Task: Add a dependency to the task Implement a new cloud-based vendor management system for a company , the existing task  Develop a new online tool for online course evaluations in the project BellTech
Action: Mouse moved to (564, 381)
Screenshot: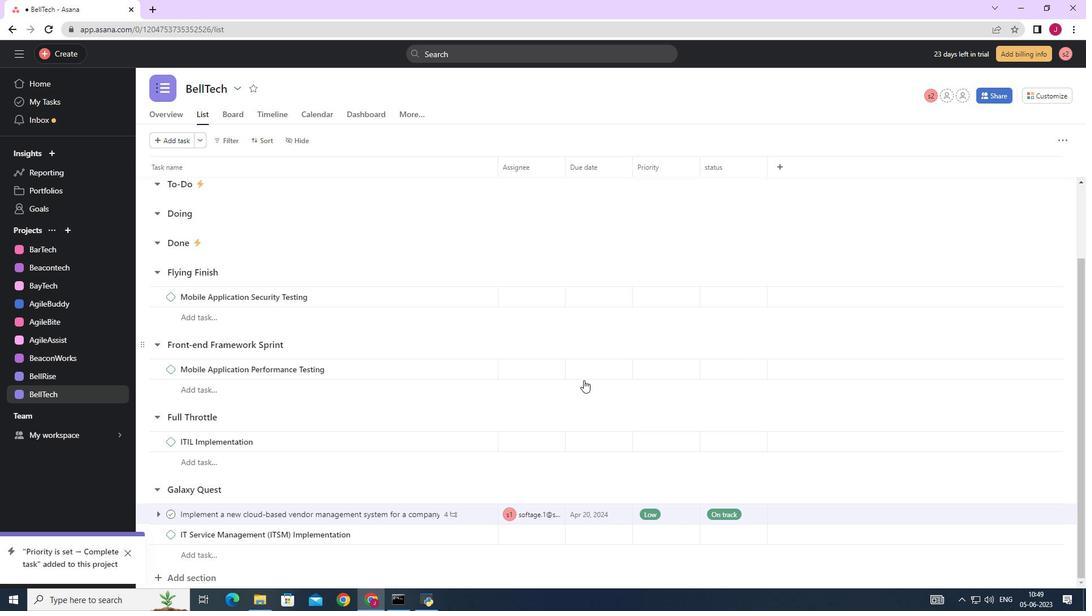 
Action: Mouse scrolled (564, 380) with delta (0, 0)
Screenshot: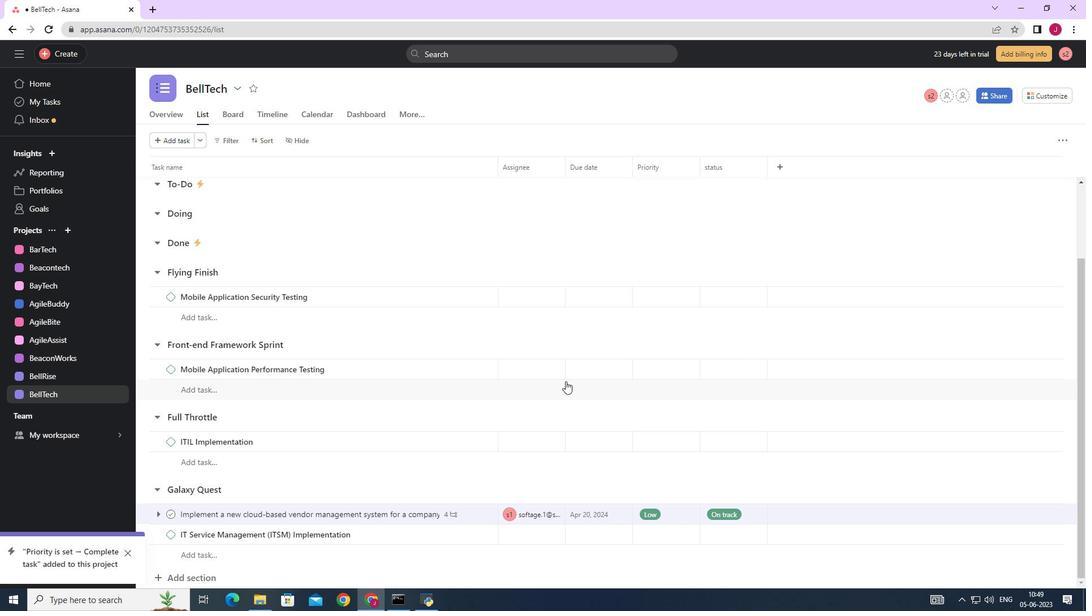
Action: Mouse scrolled (564, 380) with delta (0, 0)
Screenshot: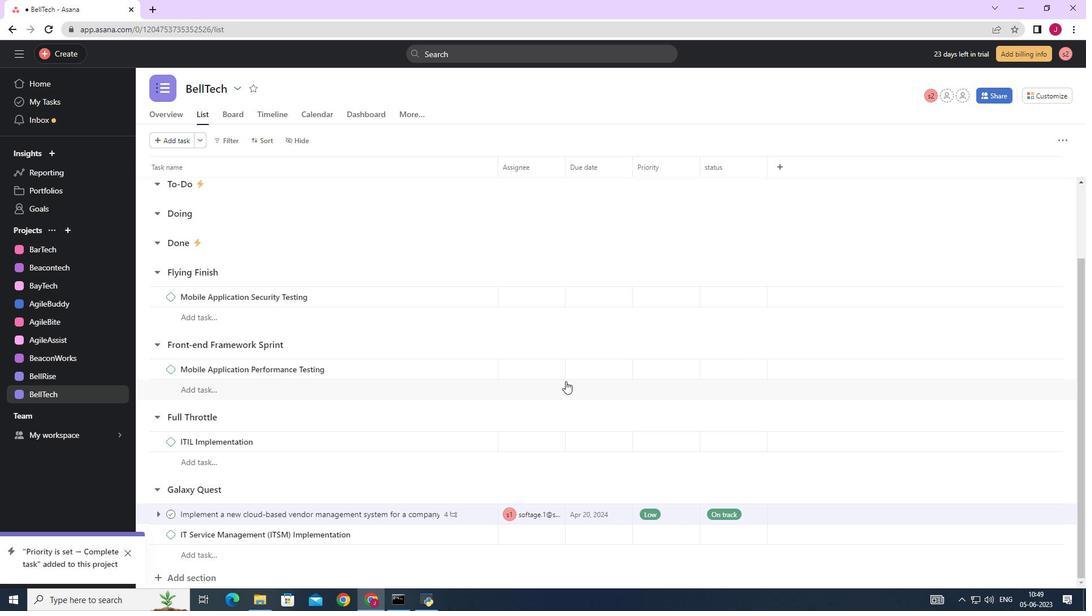 
Action: Mouse scrolled (564, 380) with delta (0, 0)
Screenshot: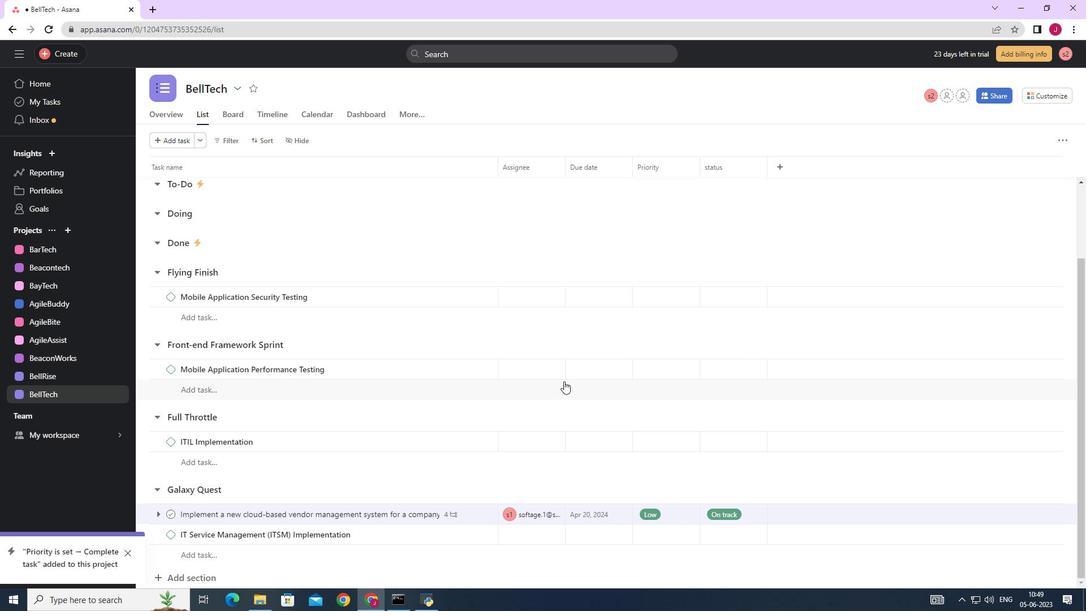 
Action: Mouse scrolled (564, 380) with delta (0, 0)
Screenshot: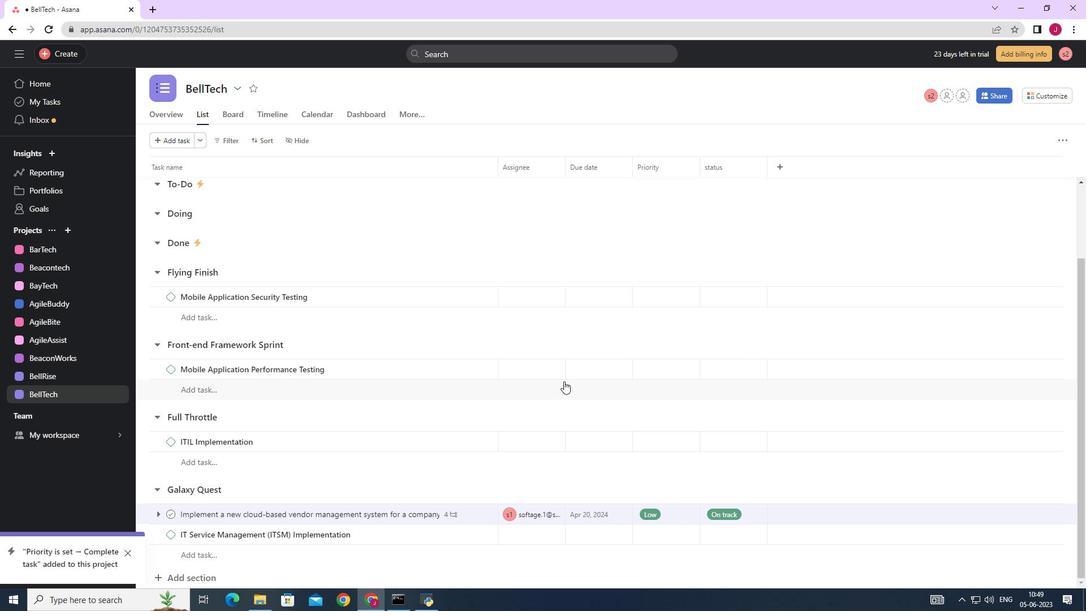 
Action: Mouse moved to (594, 372)
Screenshot: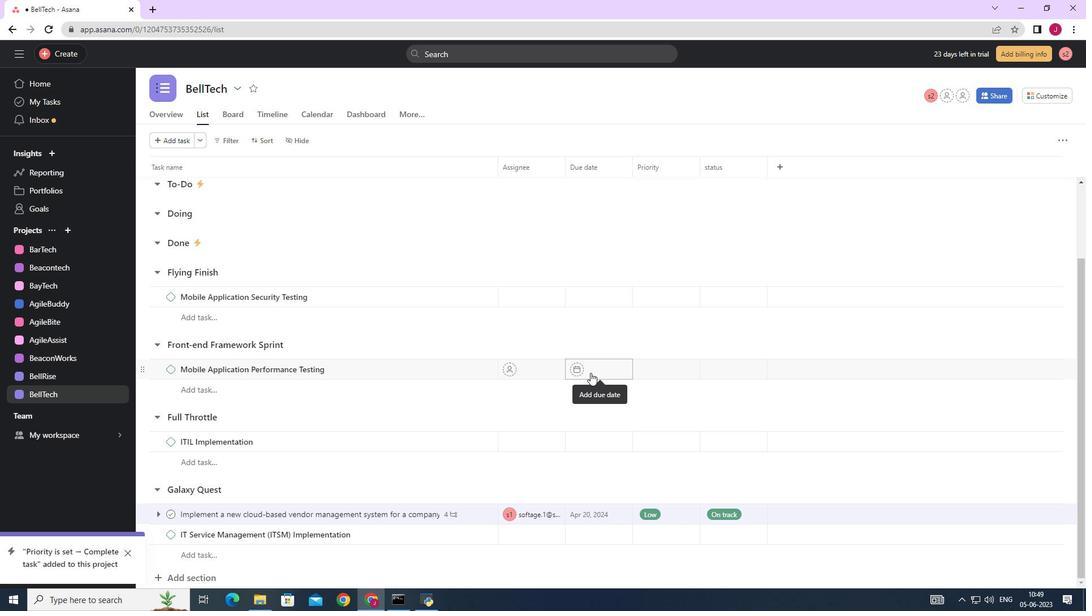 
Action: Mouse scrolled (594, 372) with delta (0, 0)
Screenshot: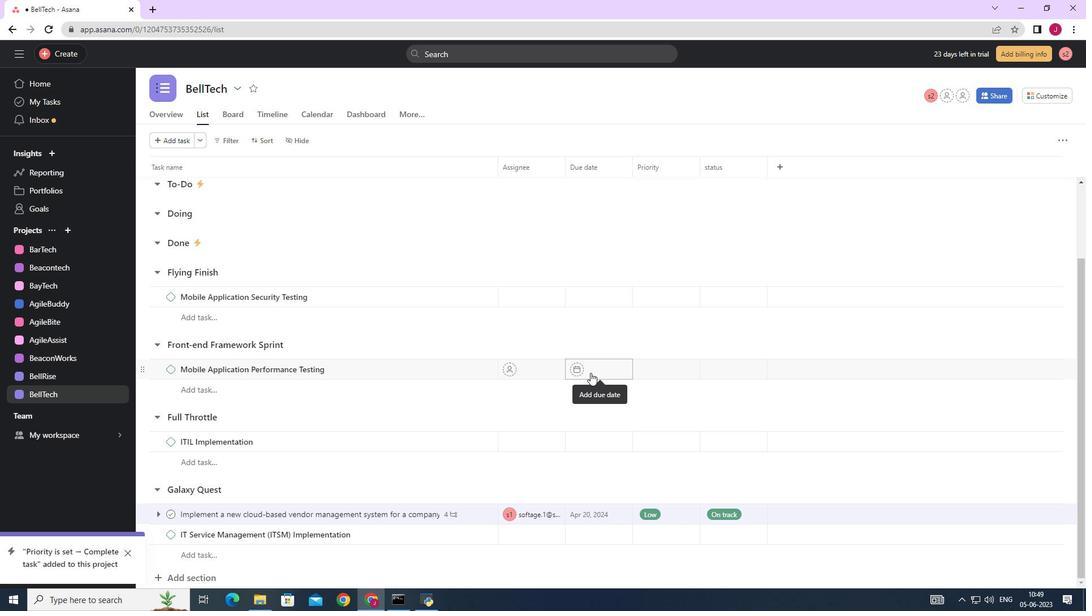 
Action: Mouse moved to (593, 374)
Screenshot: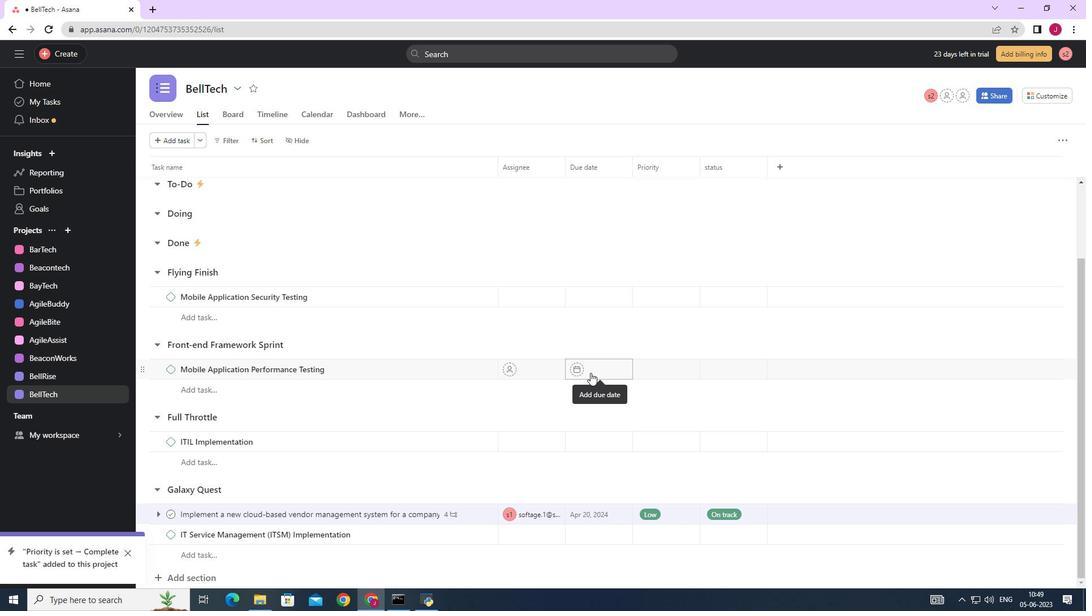 
Action: Mouse scrolled (593, 374) with delta (0, 0)
Screenshot: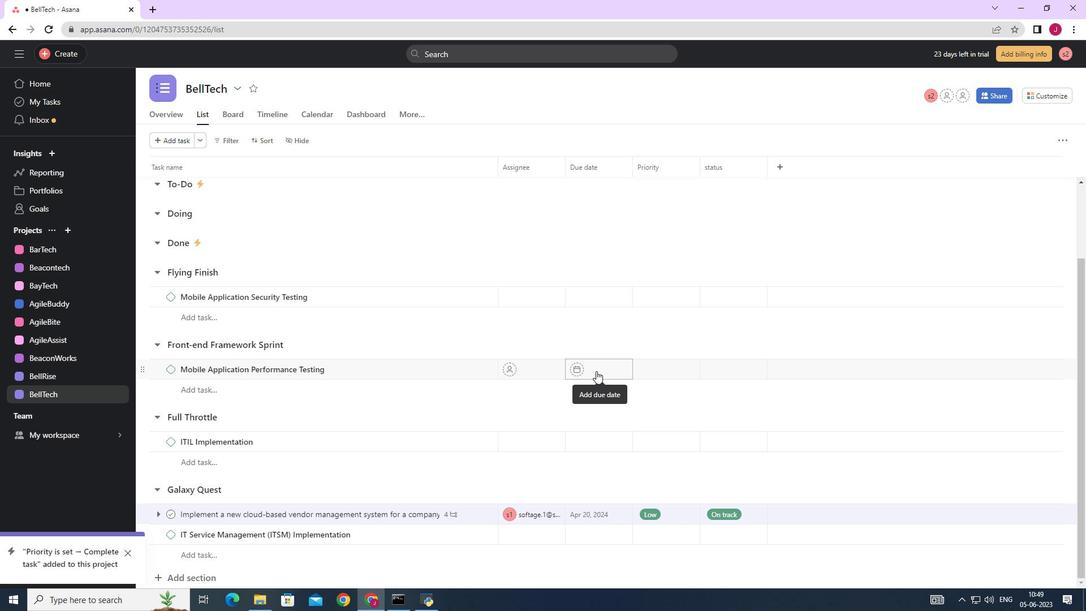 
Action: Mouse moved to (480, 516)
Screenshot: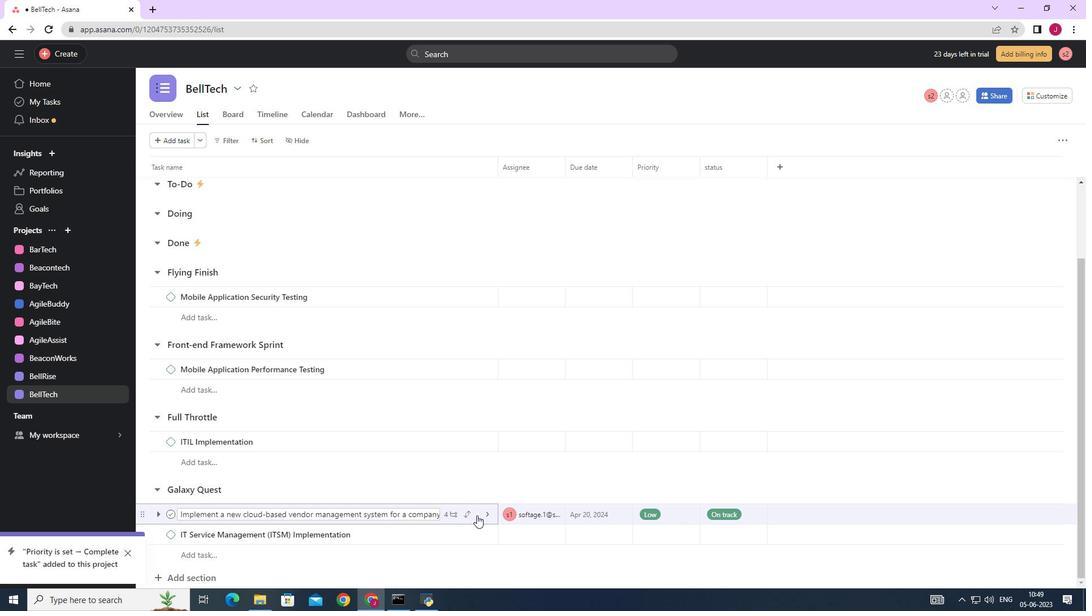 
Action: Mouse pressed left at (480, 516)
Screenshot: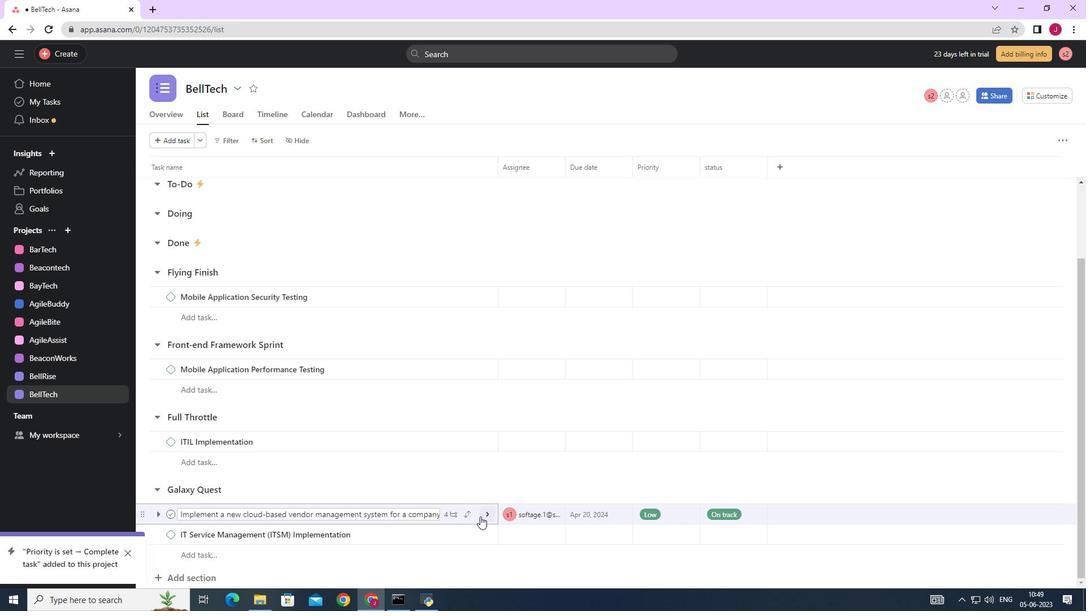 
Action: Mouse moved to (821, 307)
Screenshot: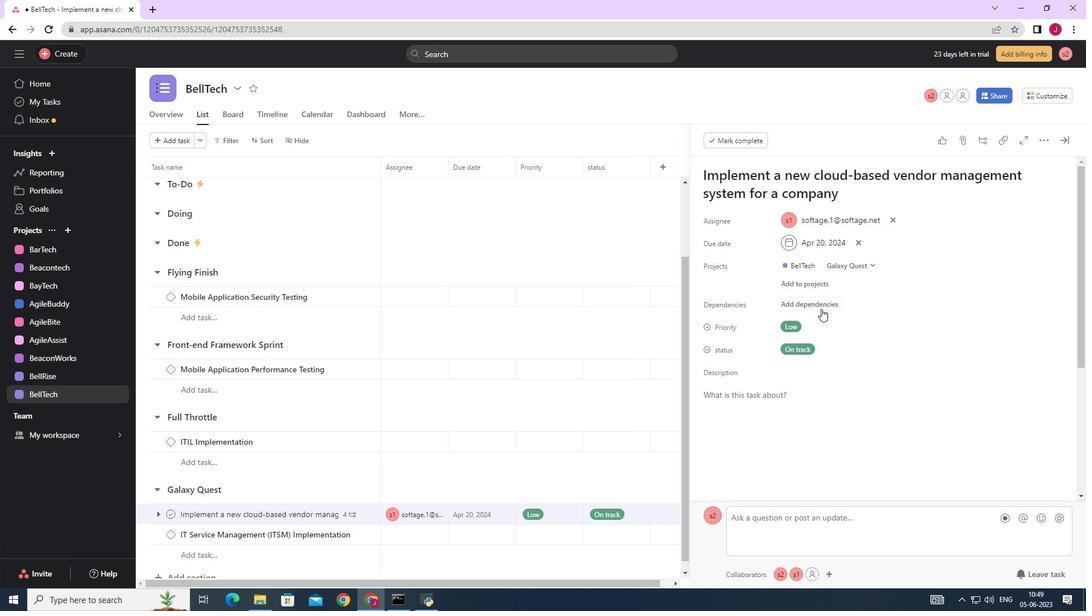 
Action: Mouse pressed left at (821, 307)
Screenshot: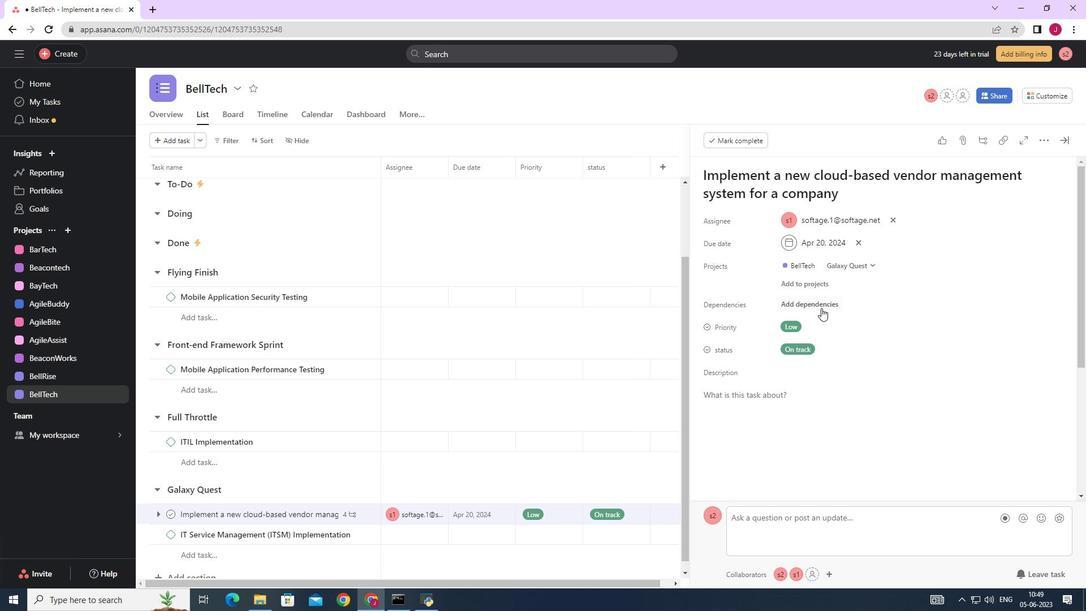 
Action: Mouse moved to (870, 346)
Screenshot: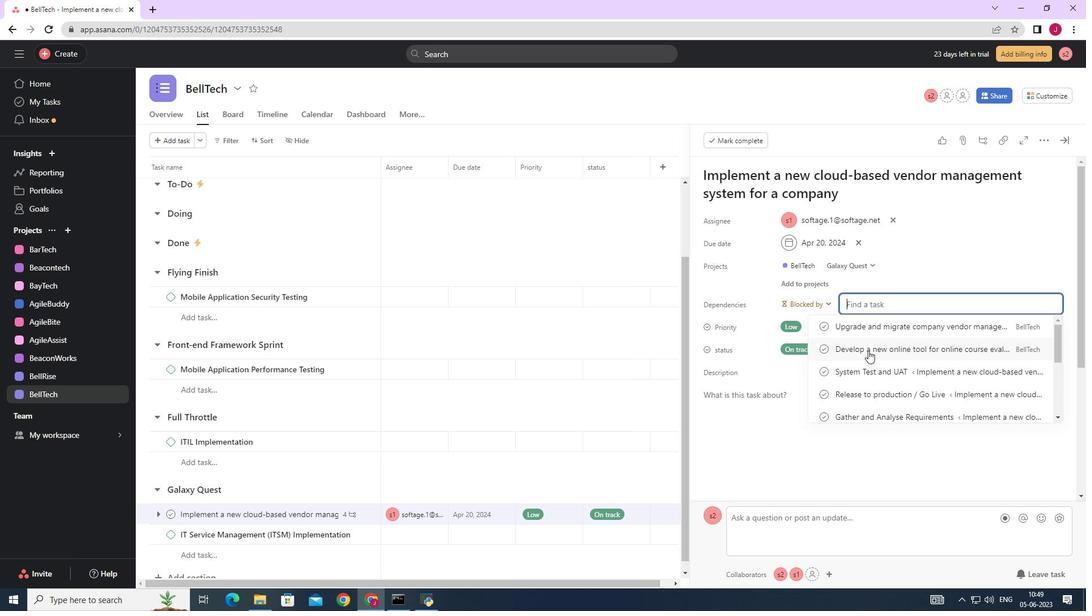 
Action: Mouse pressed left at (870, 346)
Screenshot: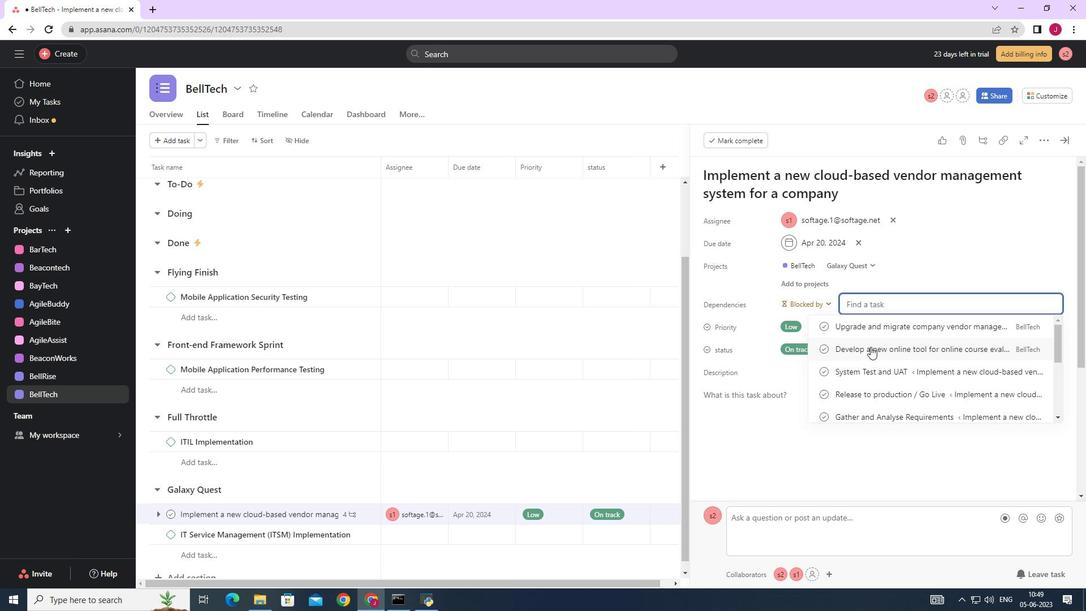 
Action: Mouse moved to (1066, 144)
Screenshot: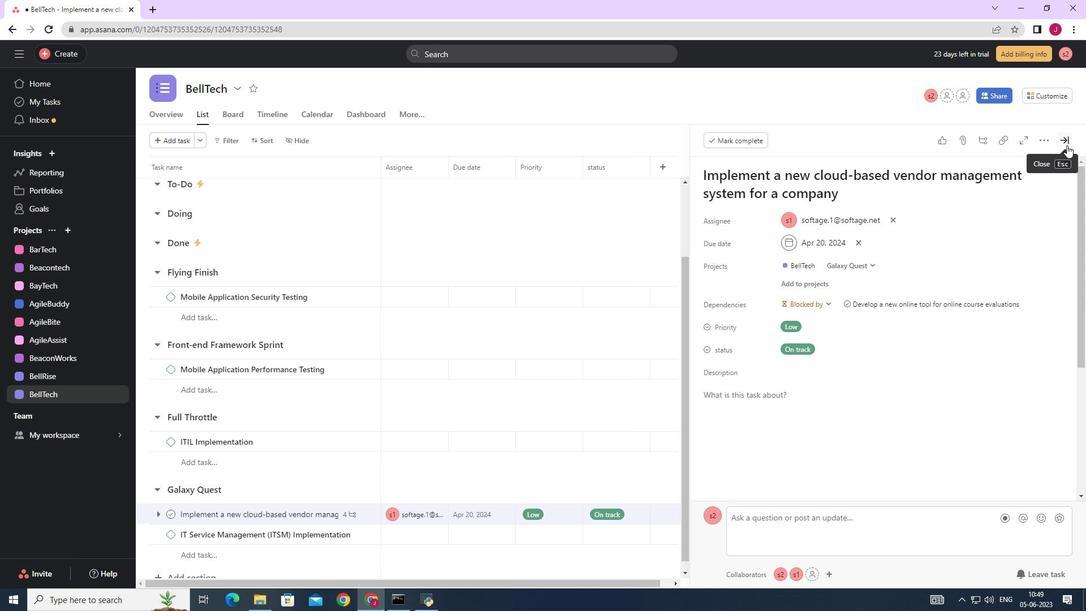 
Action: Mouse pressed left at (1066, 144)
Screenshot: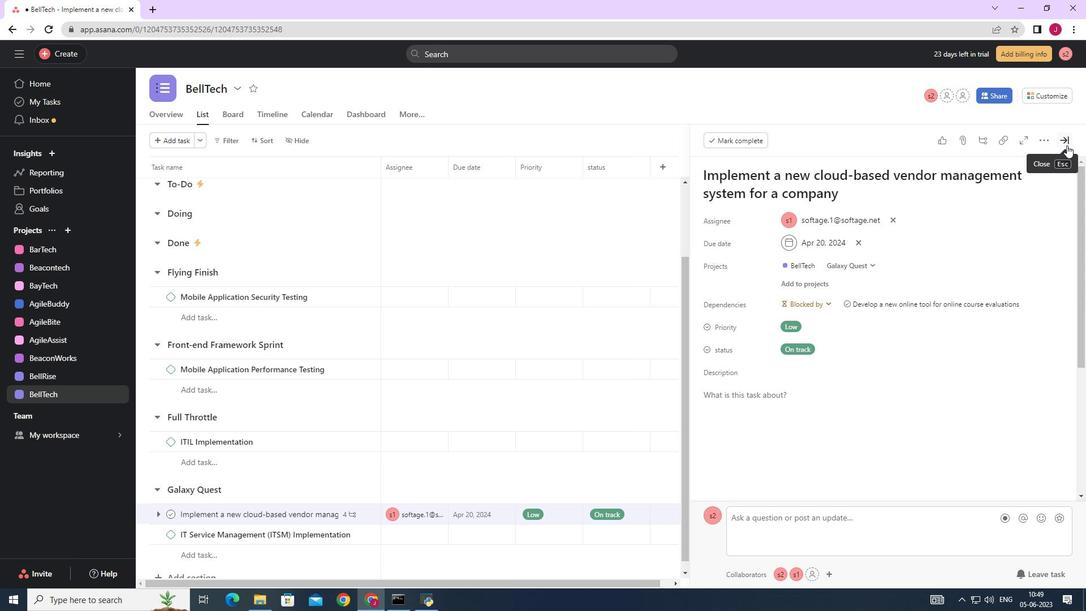 
